 Task: Create a due date automation trigger when advanced on, 2 hours after a card is due add content with a name or a description not starting with resume.
Action: Mouse moved to (1261, 86)
Screenshot: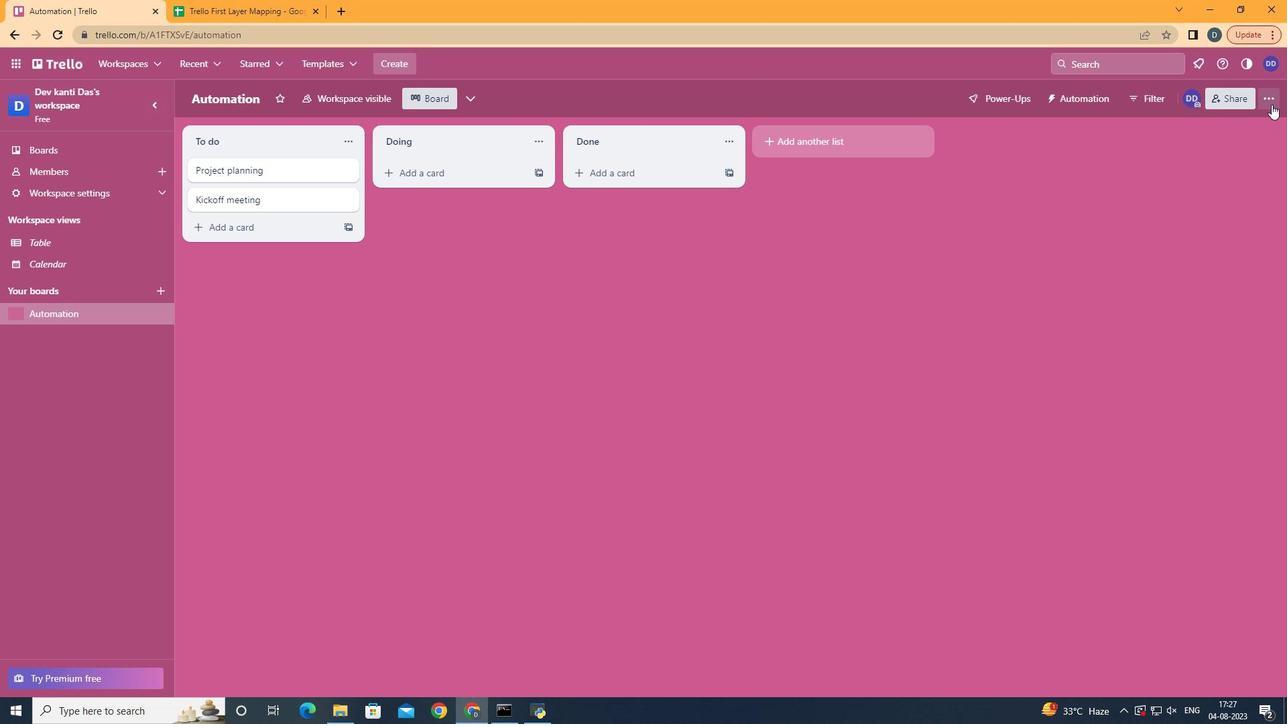 
Action: Mouse pressed left at (1261, 86)
Screenshot: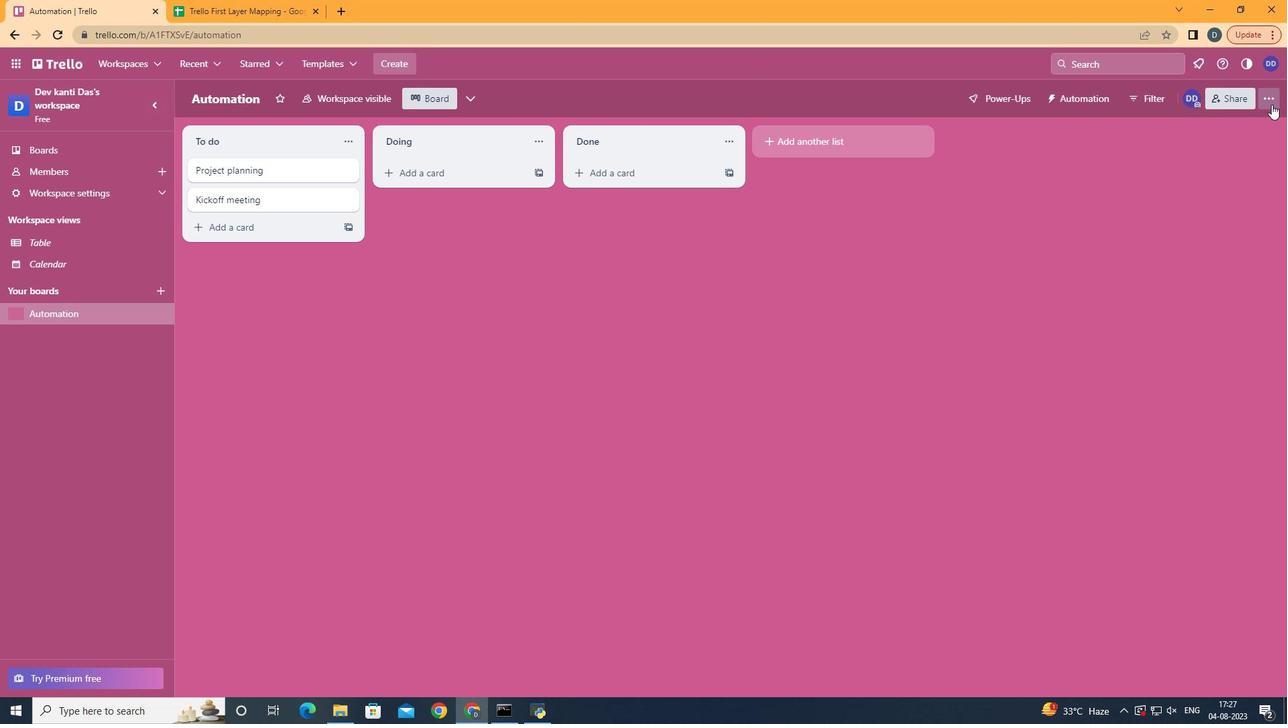 
Action: Mouse moved to (1151, 278)
Screenshot: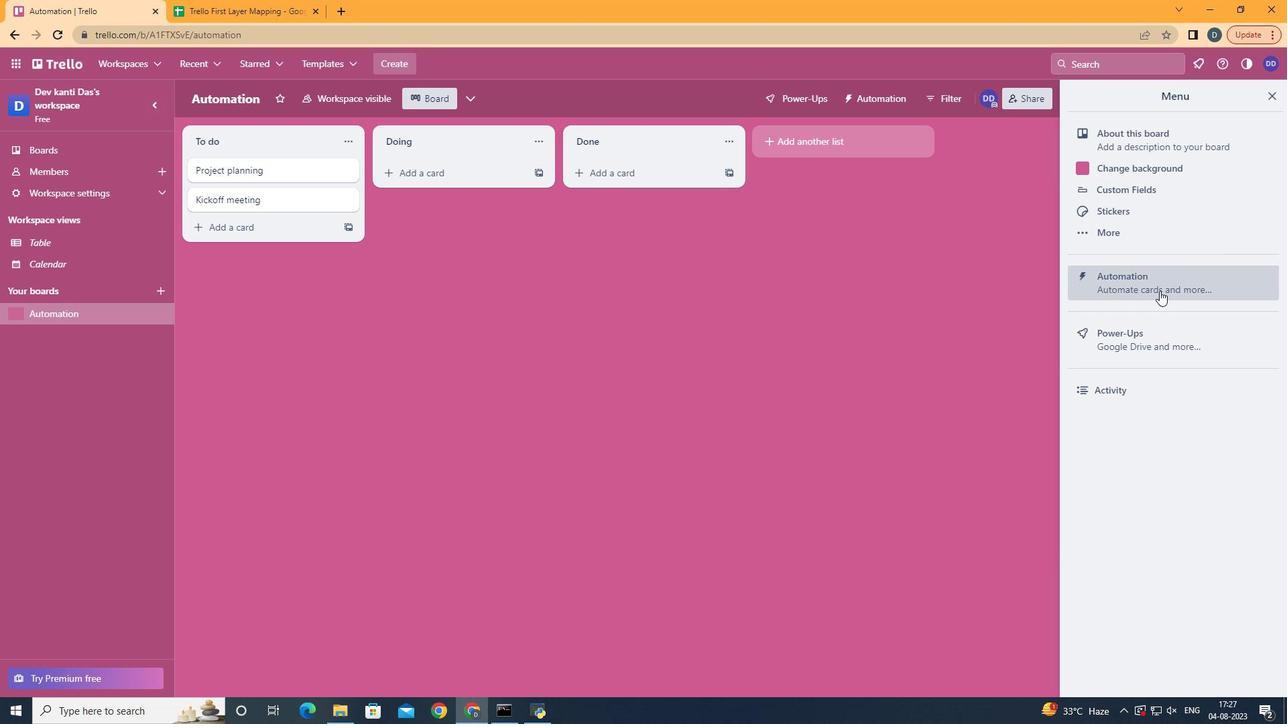 
Action: Mouse pressed left at (1151, 278)
Screenshot: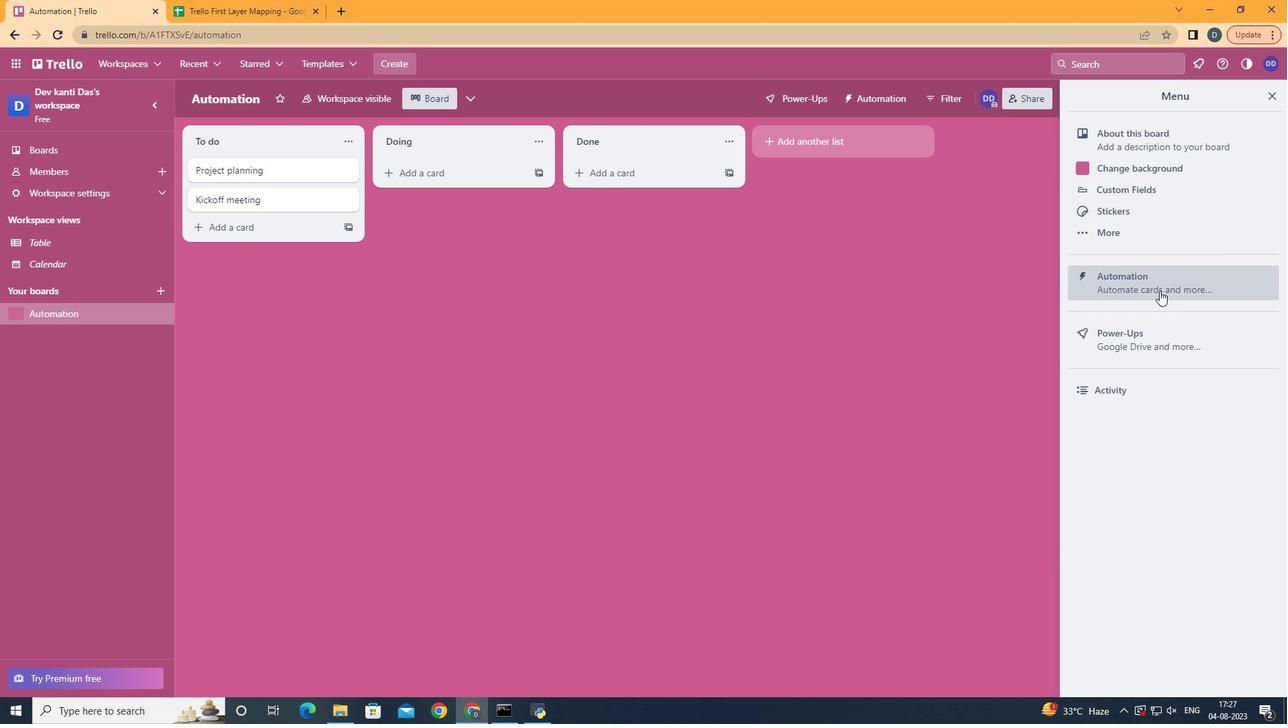 
Action: Mouse moved to (283, 248)
Screenshot: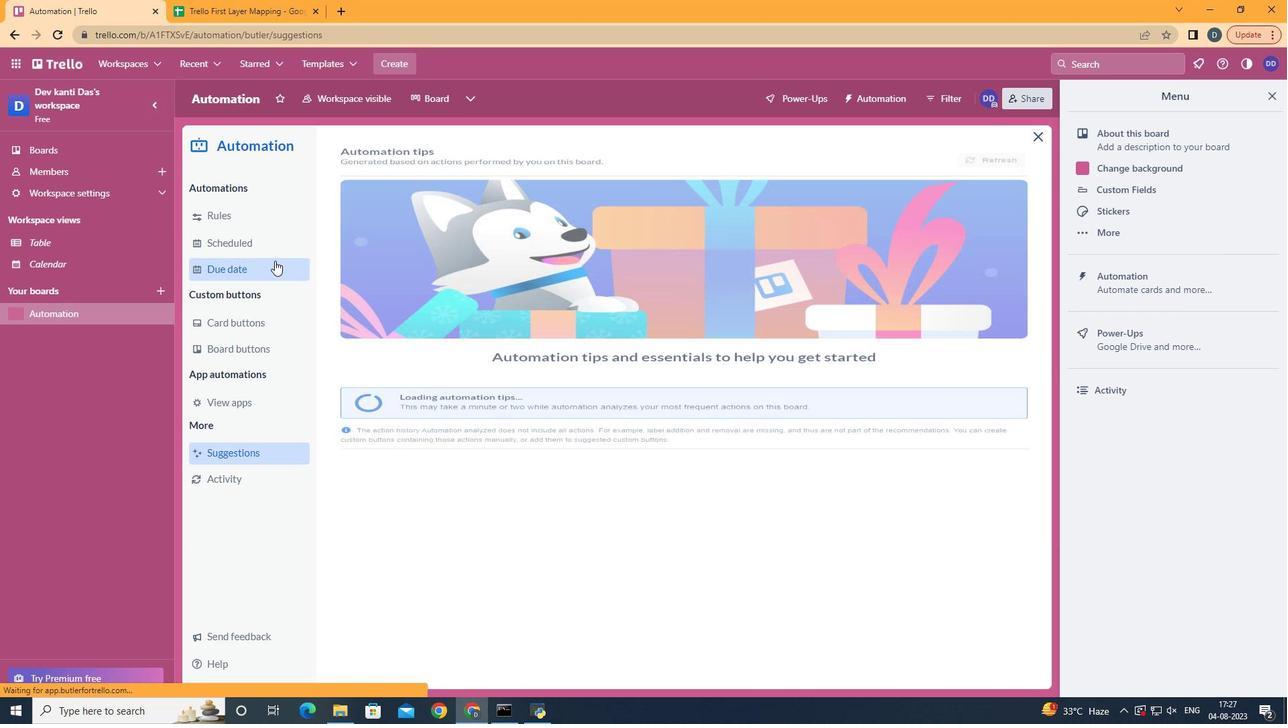 
Action: Mouse pressed left at (283, 248)
Screenshot: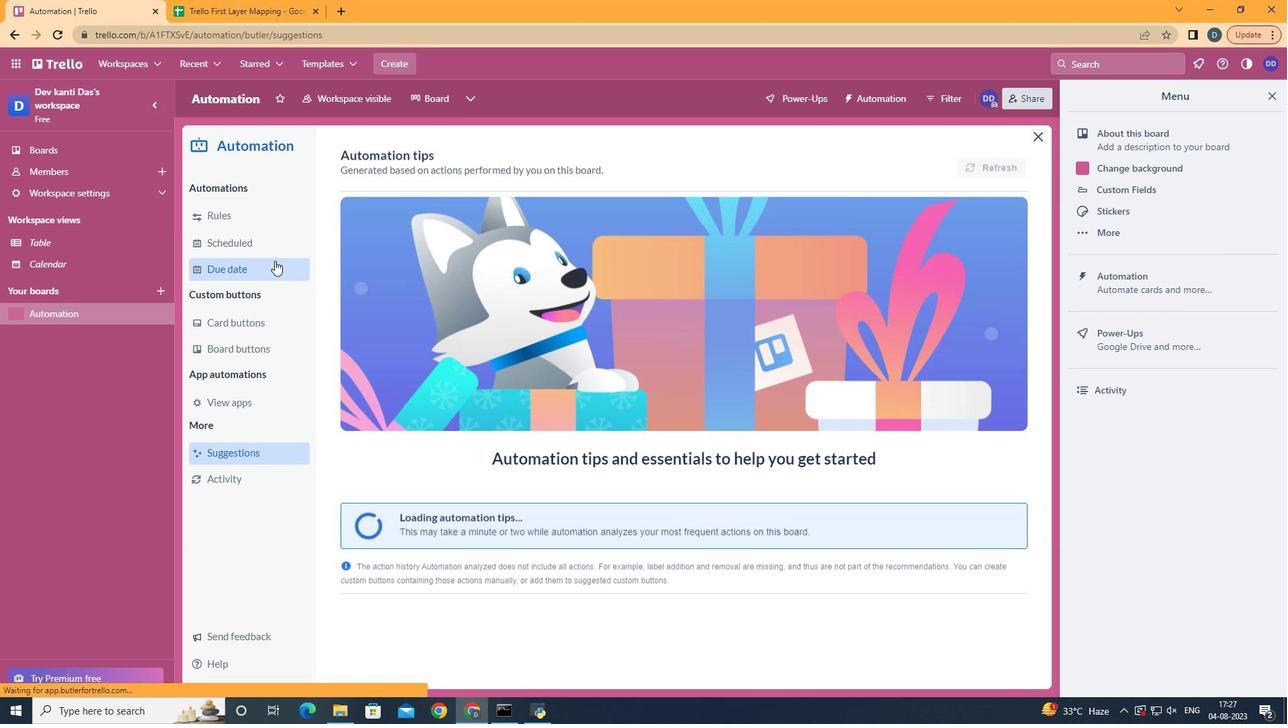 
Action: Mouse moved to (947, 146)
Screenshot: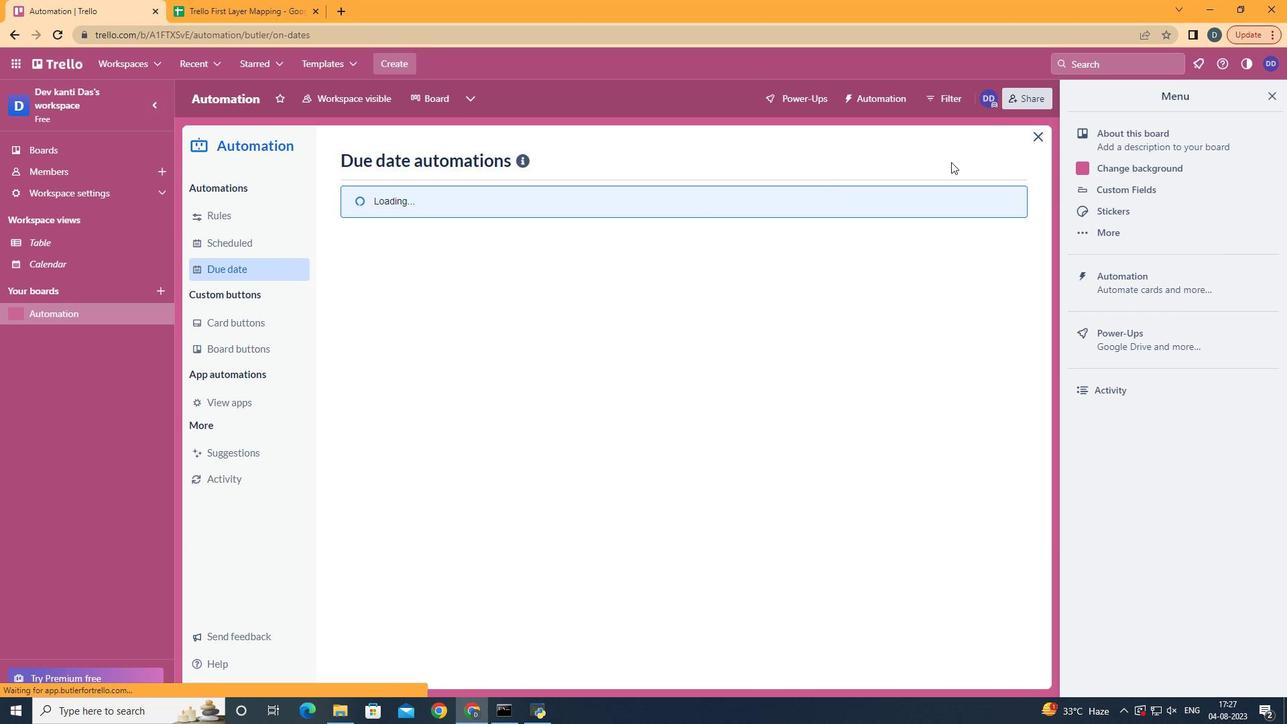 
Action: Mouse pressed left at (947, 146)
Screenshot: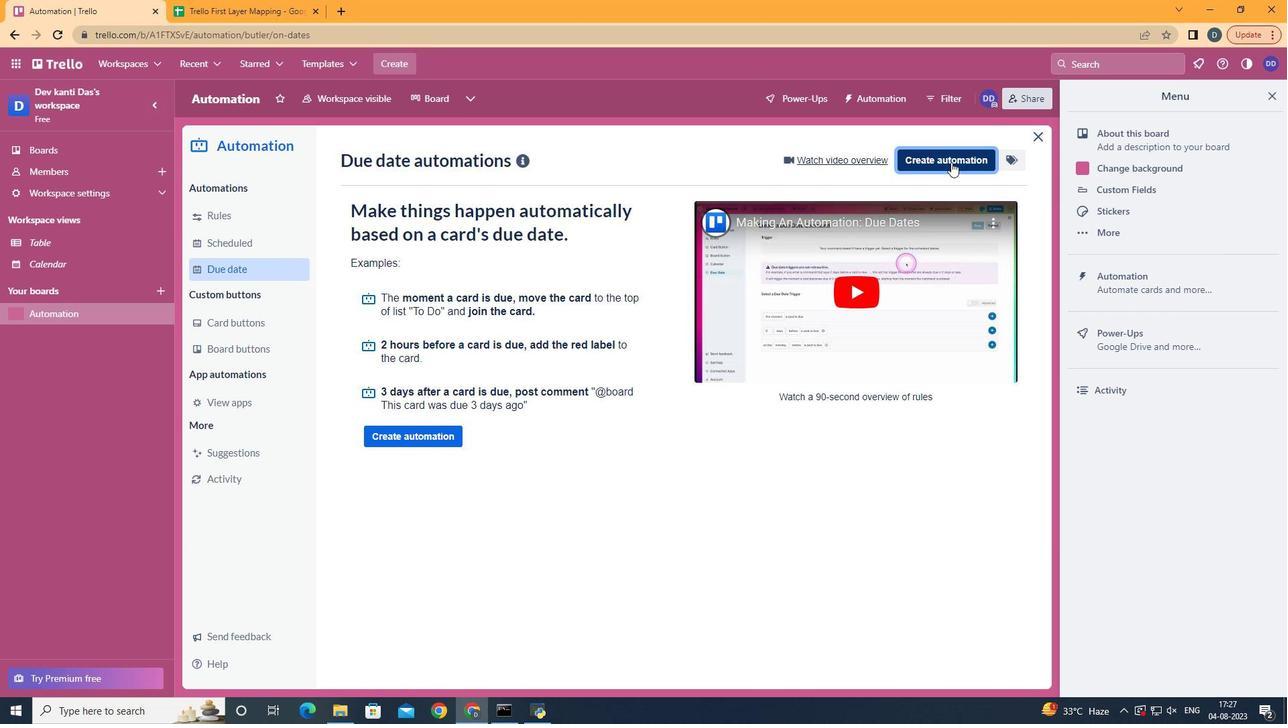 
Action: Mouse moved to (708, 287)
Screenshot: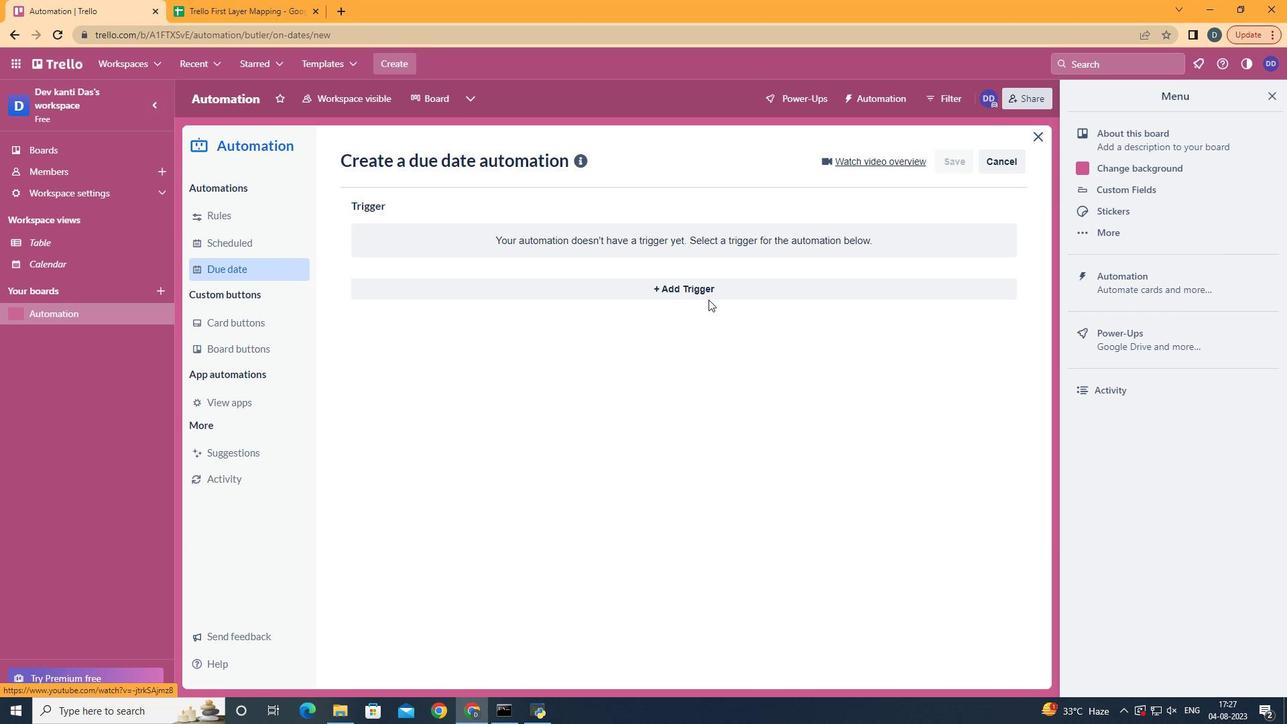 
Action: Mouse pressed left at (708, 287)
Screenshot: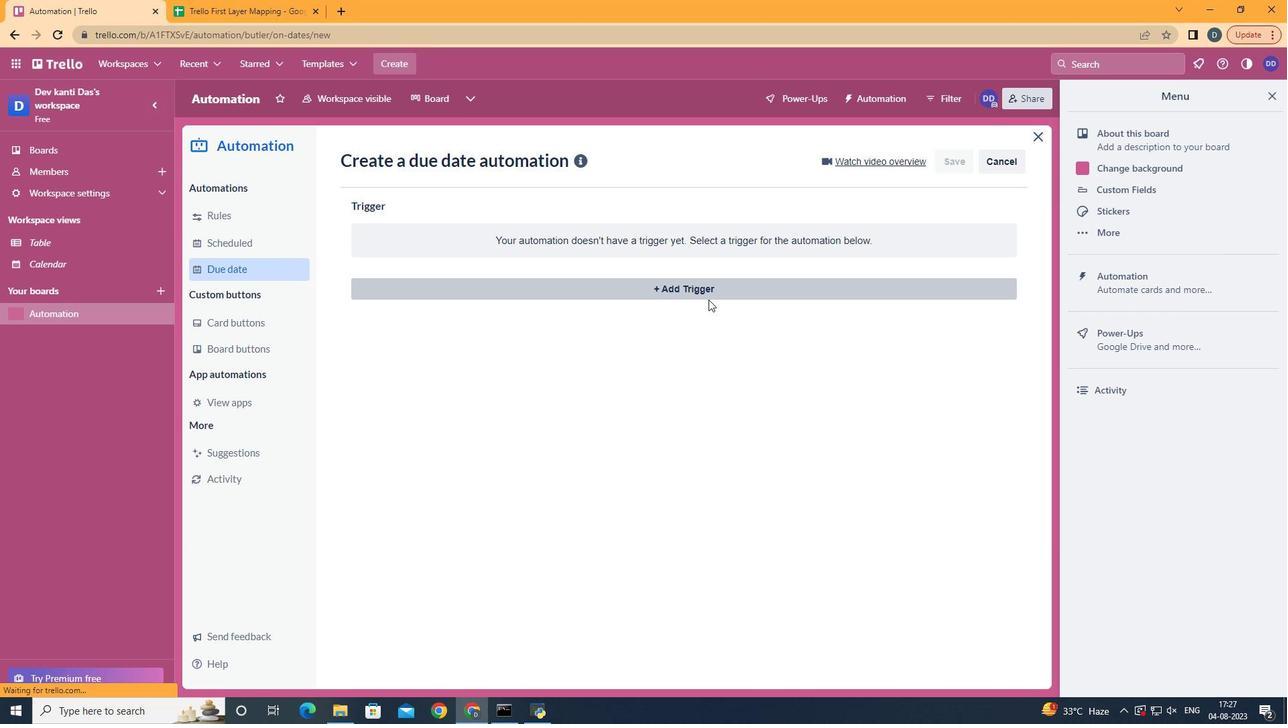 
Action: Mouse moved to (419, 565)
Screenshot: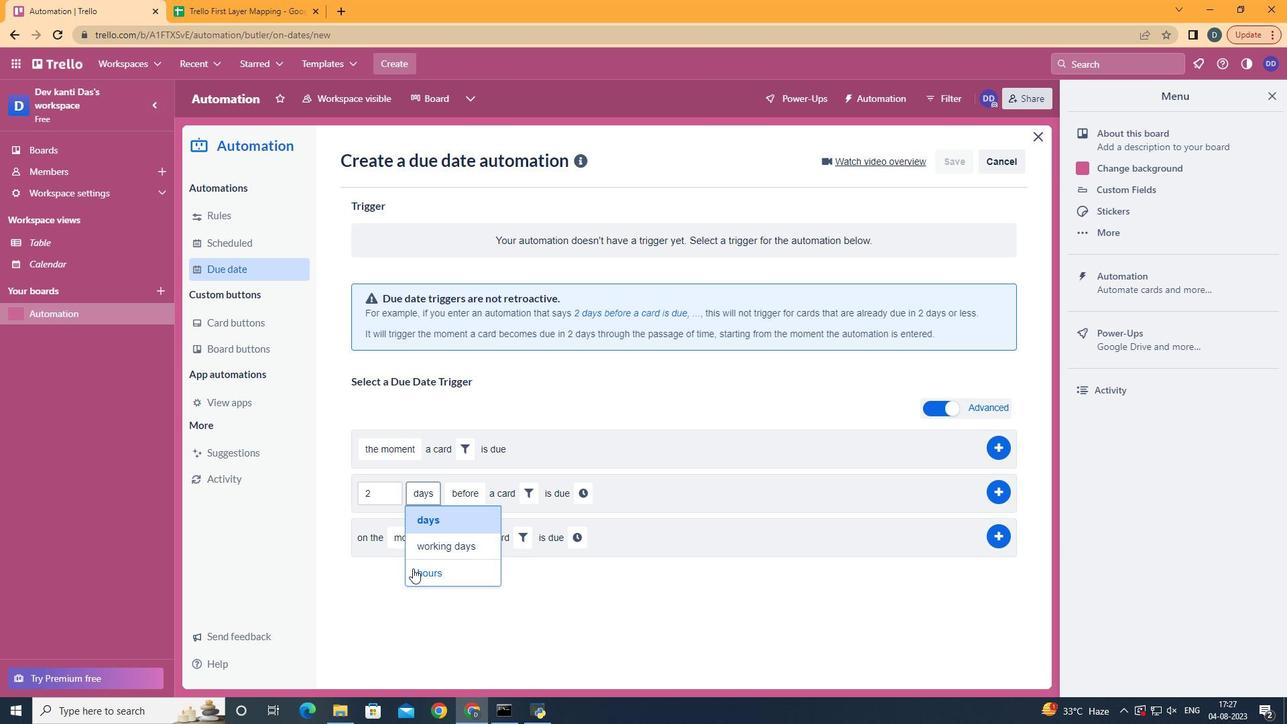 
Action: Mouse pressed left at (419, 565)
Screenshot: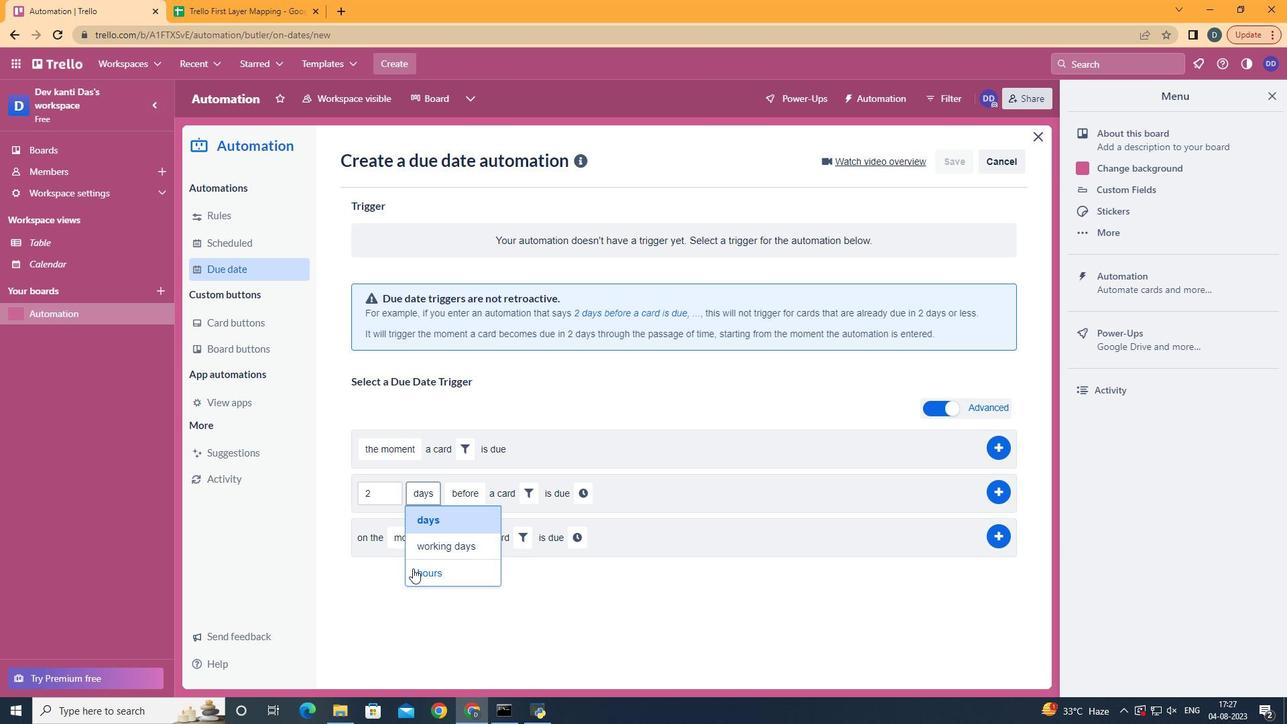 
Action: Mouse moved to (483, 545)
Screenshot: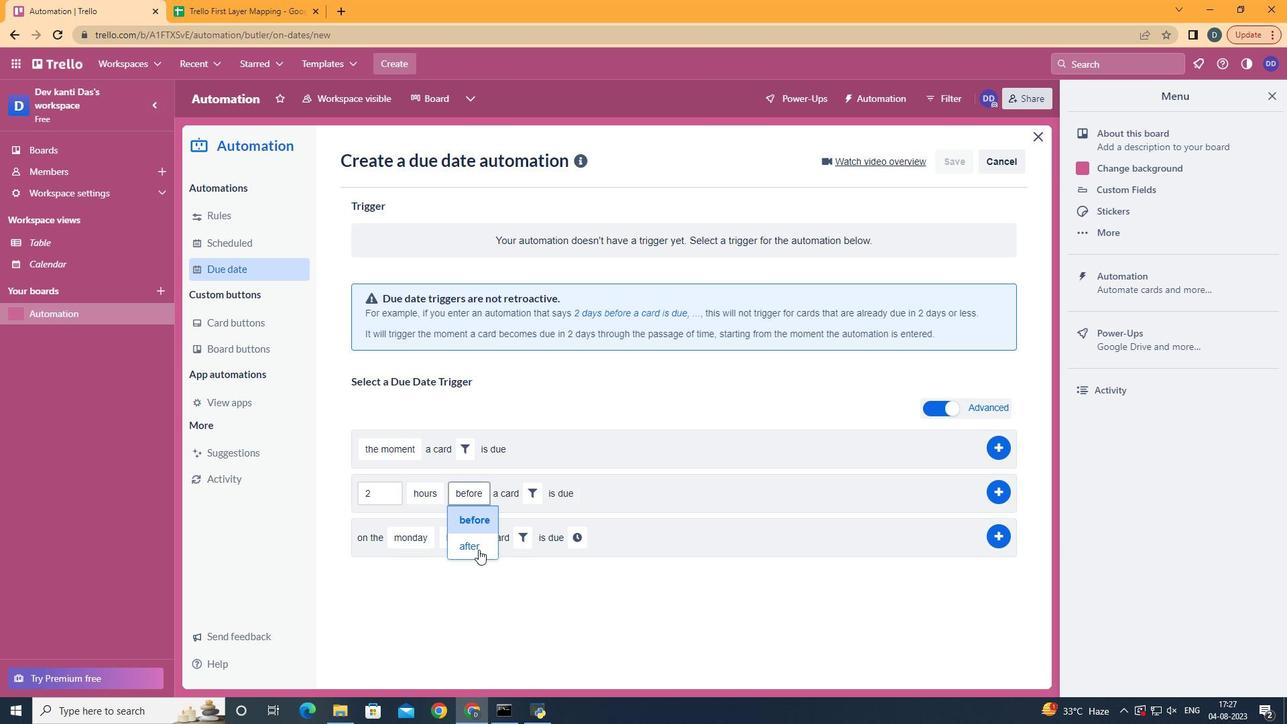 
Action: Mouse pressed left at (483, 545)
Screenshot: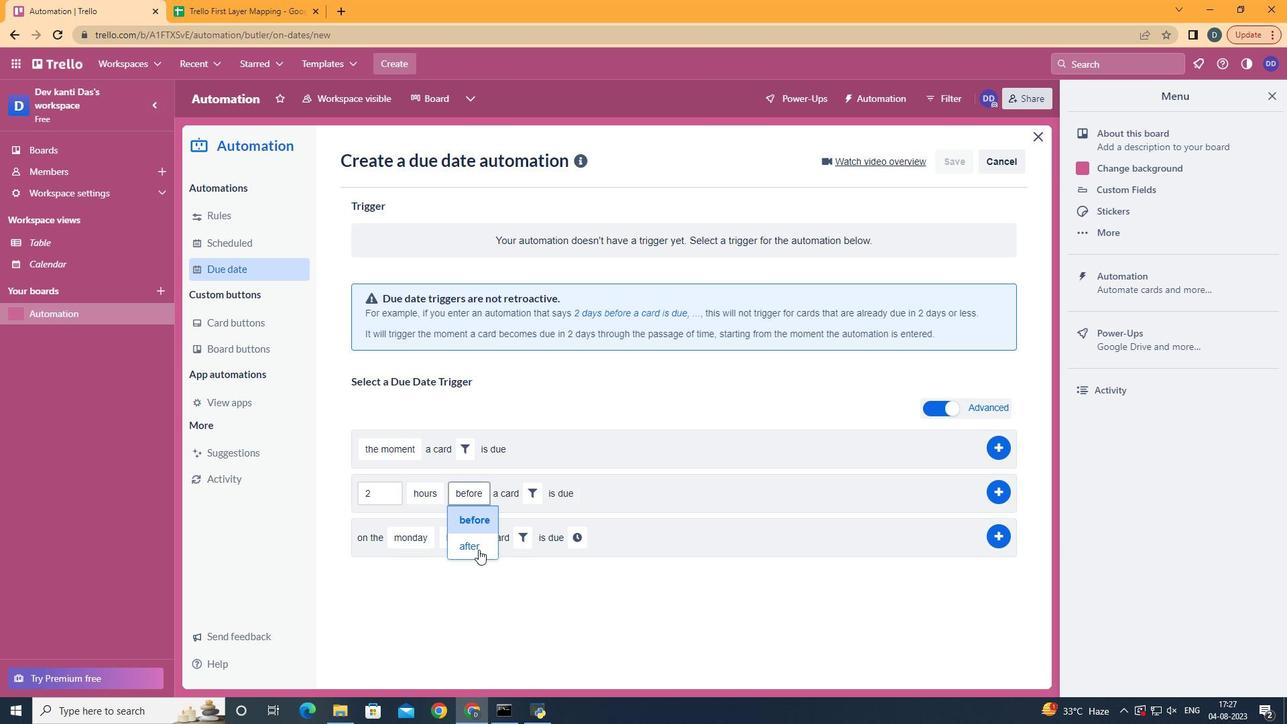 
Action: Mouse moved to (527, 484)
Screenshot: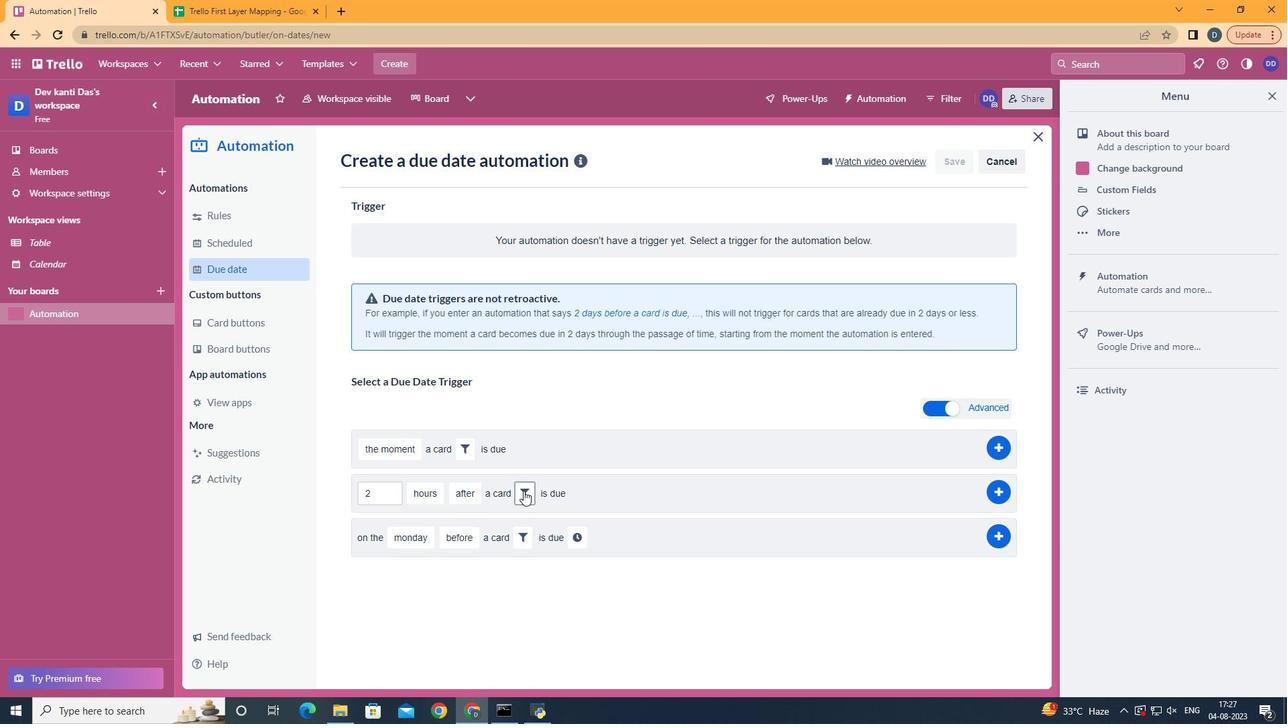 
Action: Mouse pressed left at (527, 484)
Screenshot: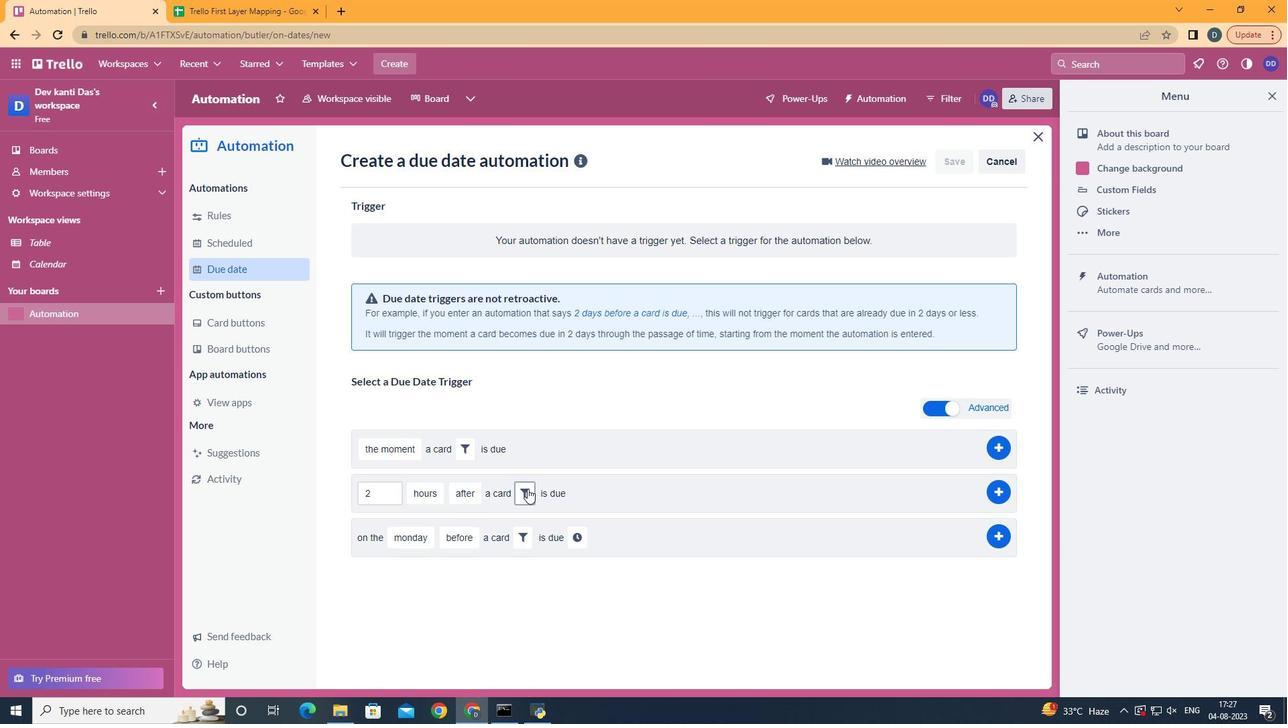 
Action: Mouse moved to (701, 531)
Screenshot: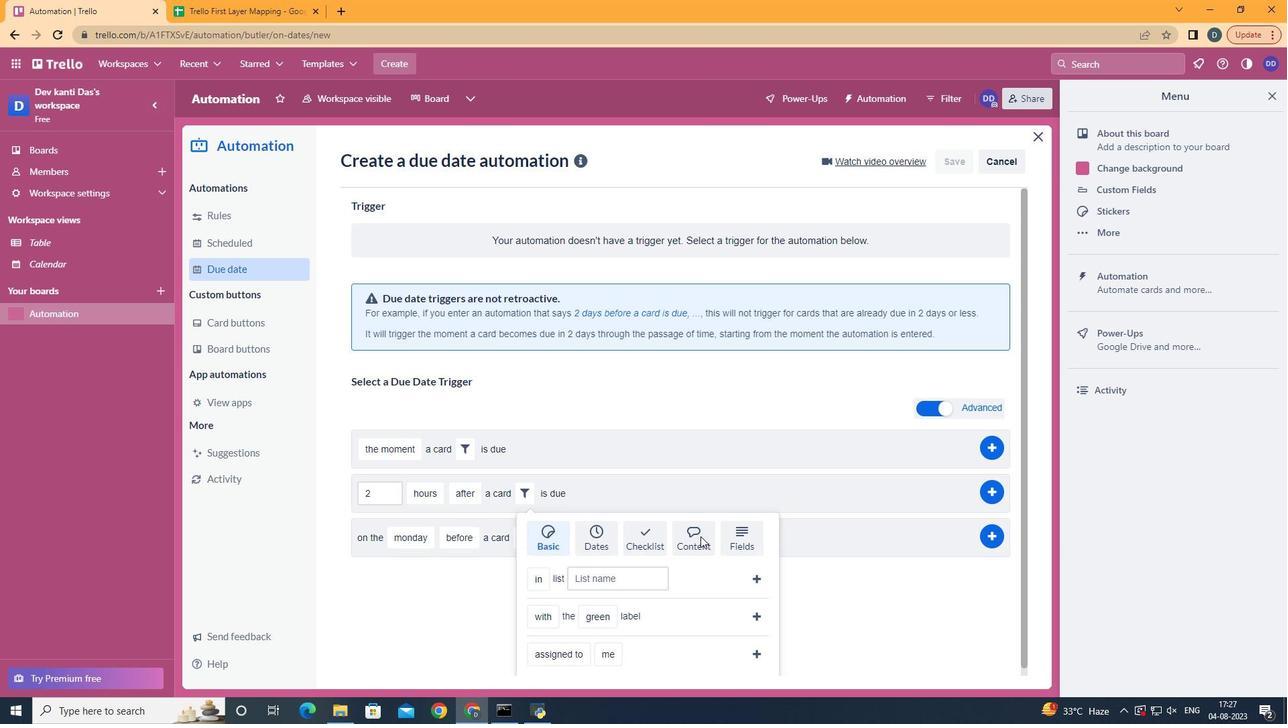 
Action: Mouse pressed left at (701, 531)
Screenshot: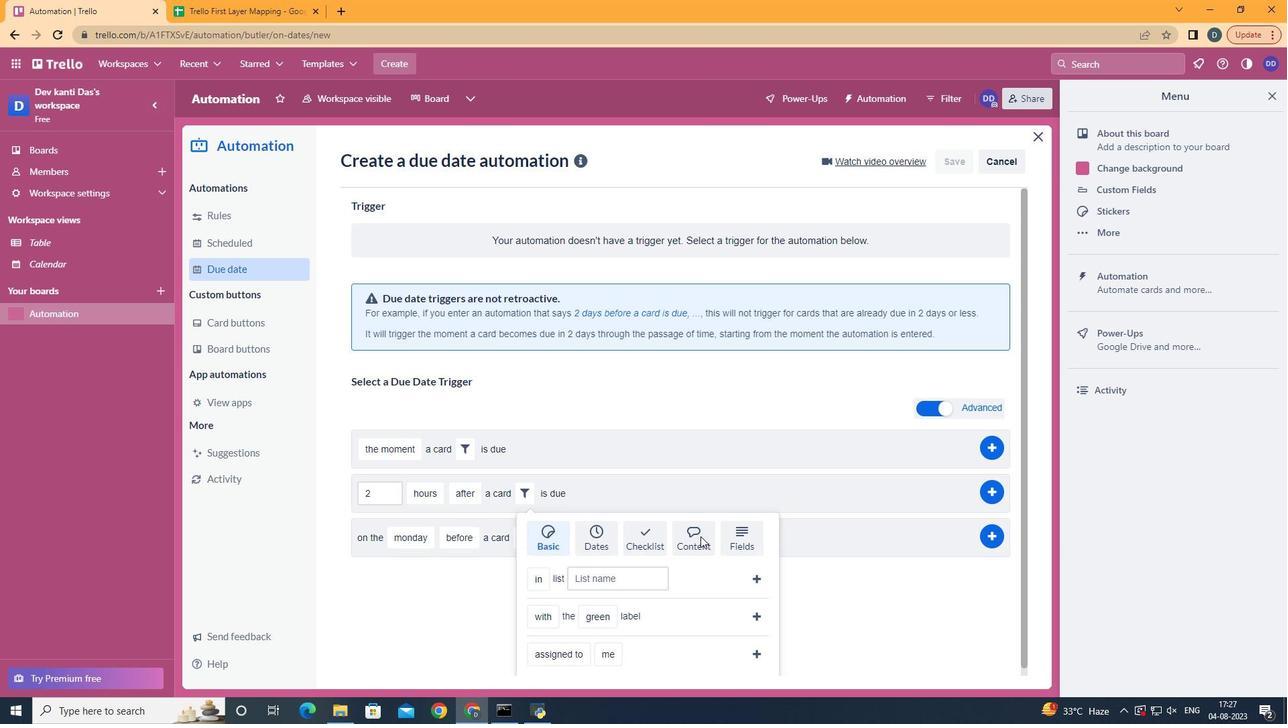 
Action: Mouse moved to (583, 659)
Screenshot: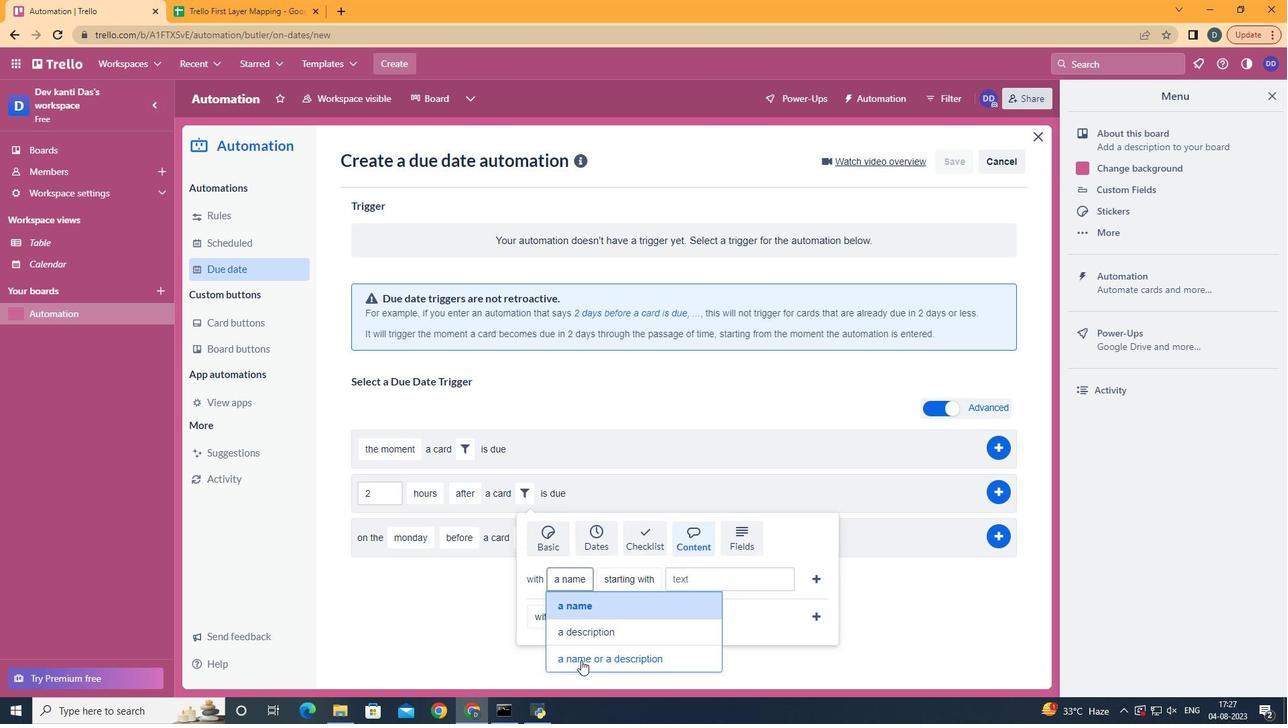 
Action: Mouse pressed left at (583, 659)
Screenshot: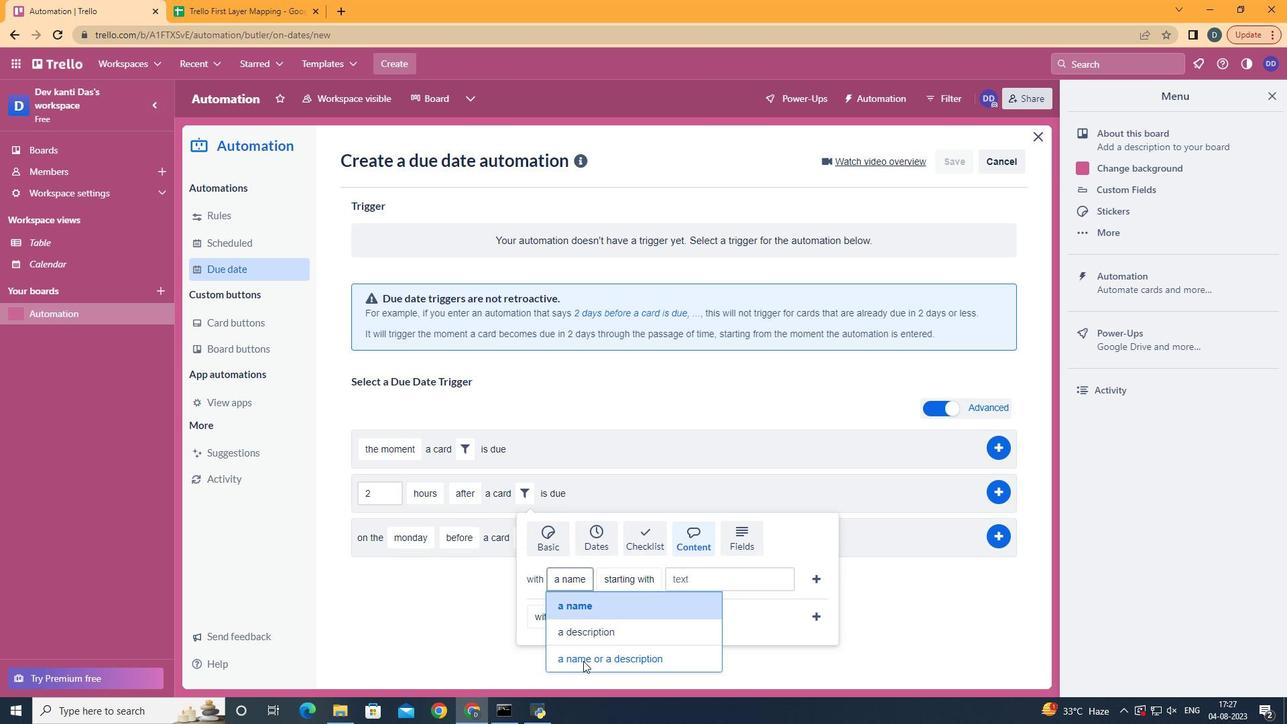 
Action: Mouse moved to (726, 492)
Screenshot: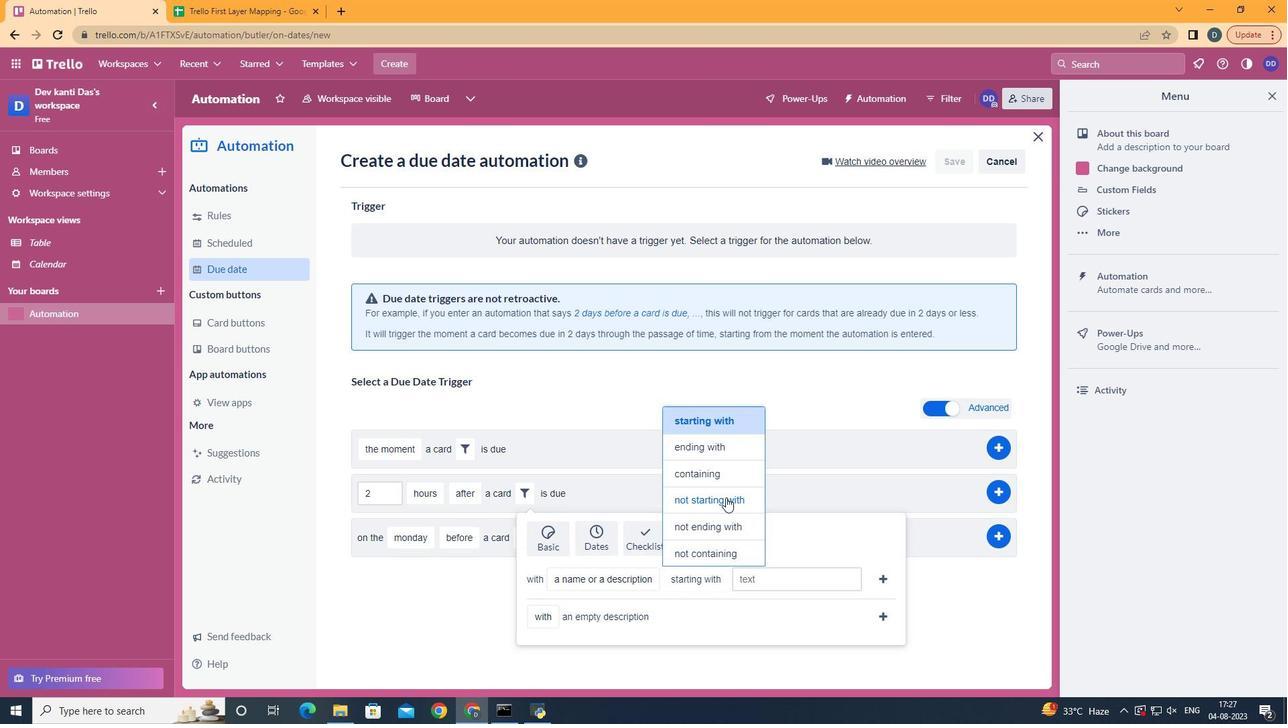 
Action: Mouse pressed left at (726, 492)
Screenshot: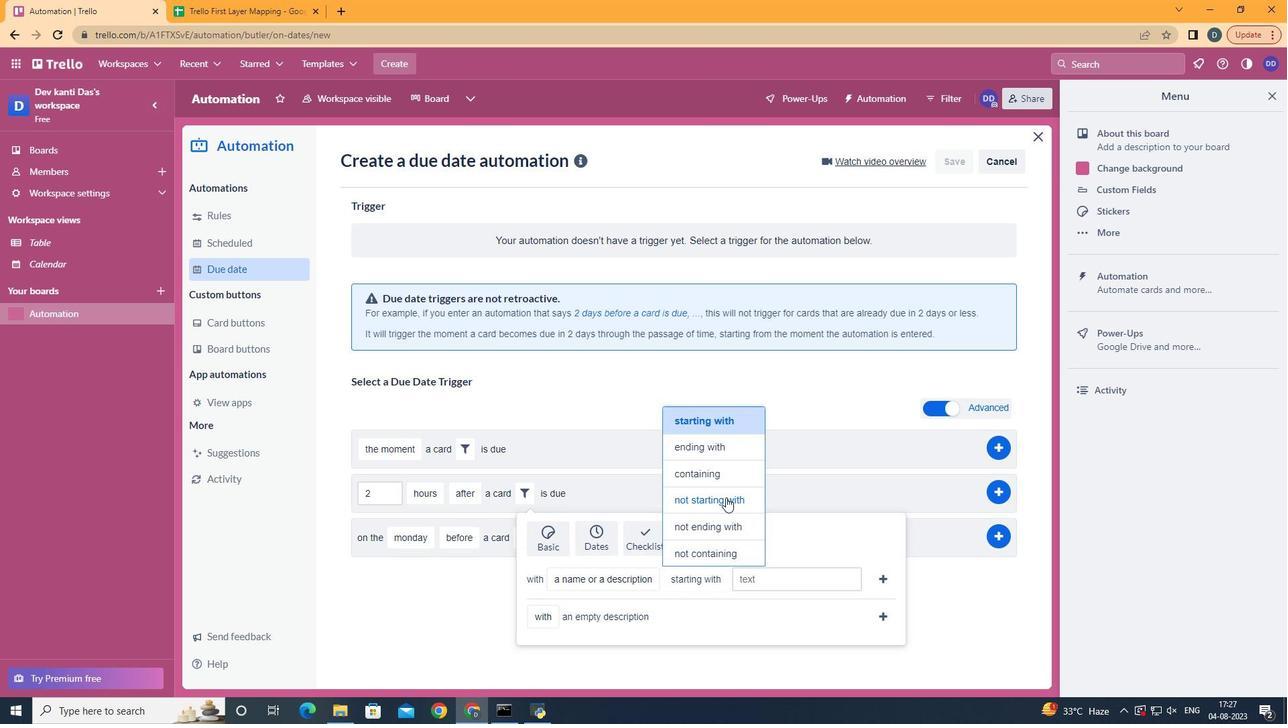 
Action: Mouse moved to (782, 577)
Screenshot: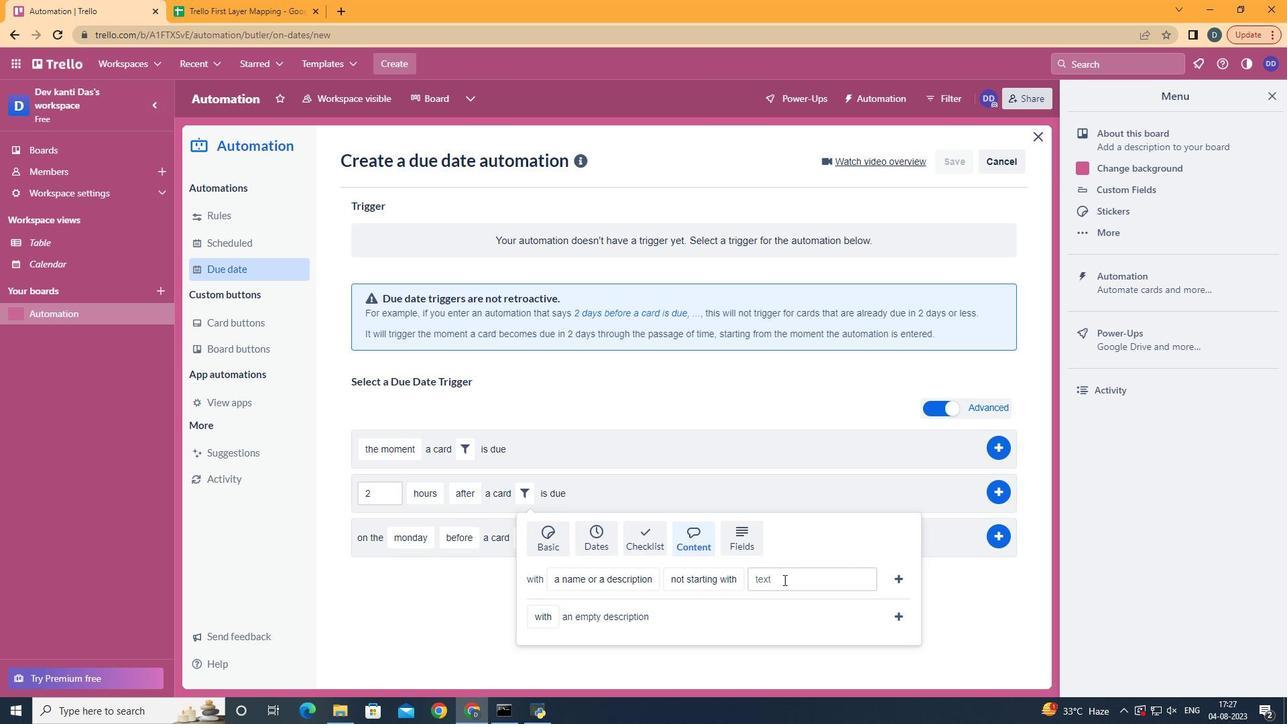 
Action: Mouse pressed left at (782, 577)
Screenshot: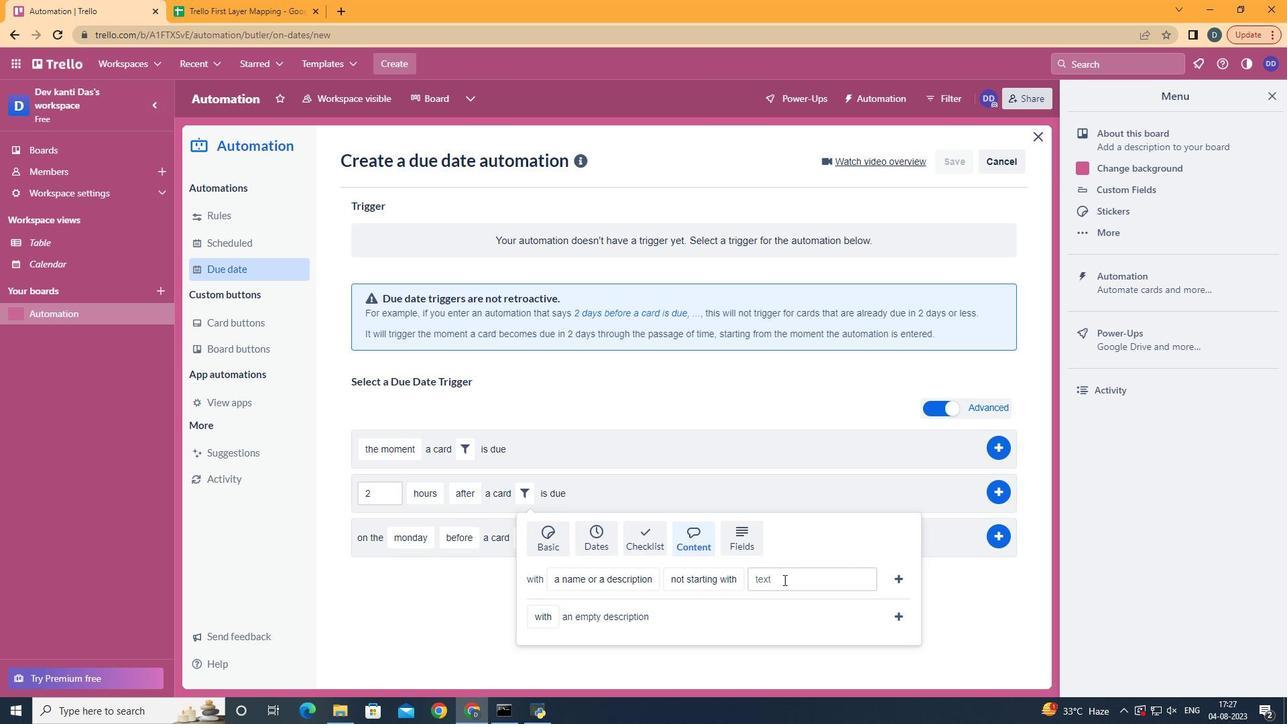 
Action: Key pressed resume
Screenshot: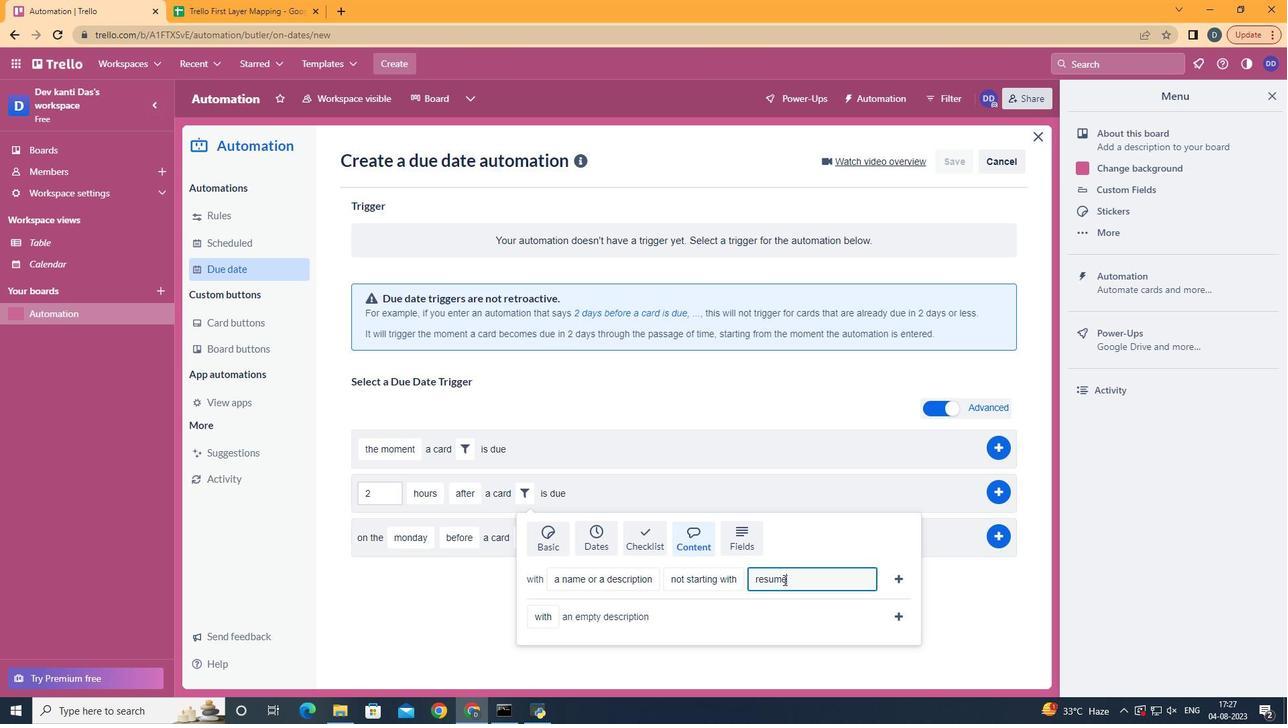 
Action: Mouse moved to (903, 573)
Screenshot: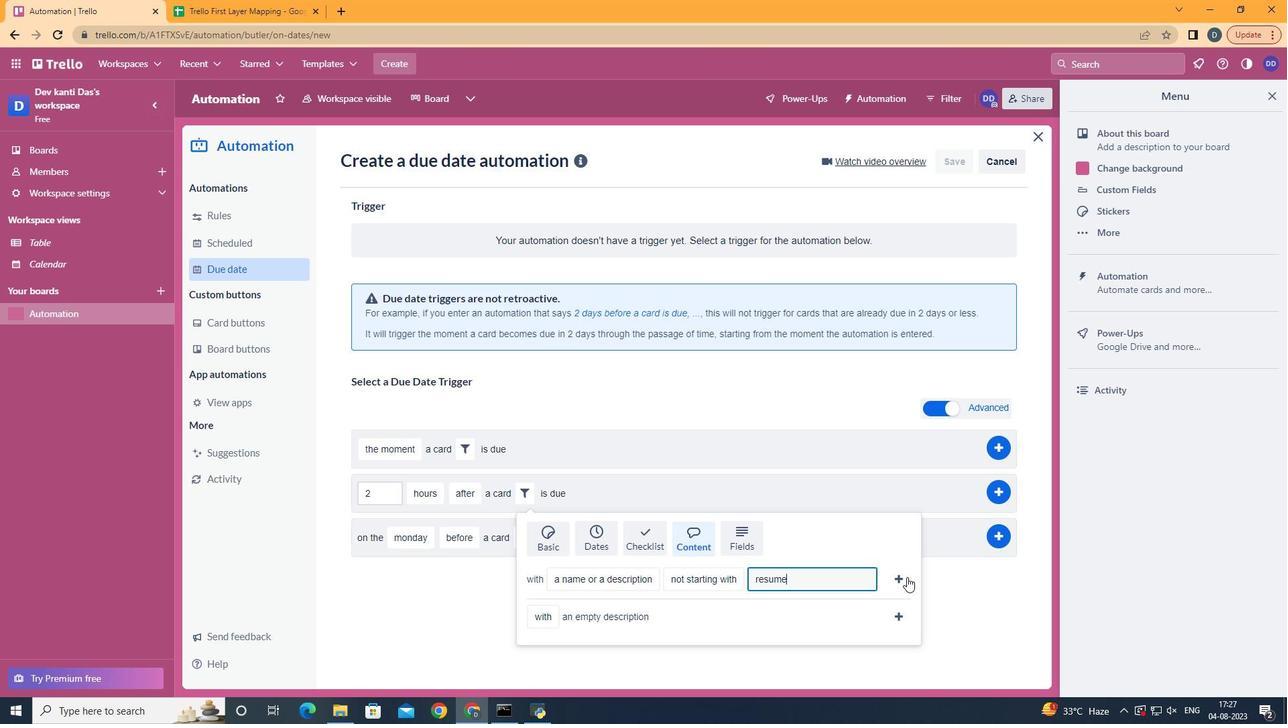 
Action: Mouse pressed left at (903, 573)
Screenshot: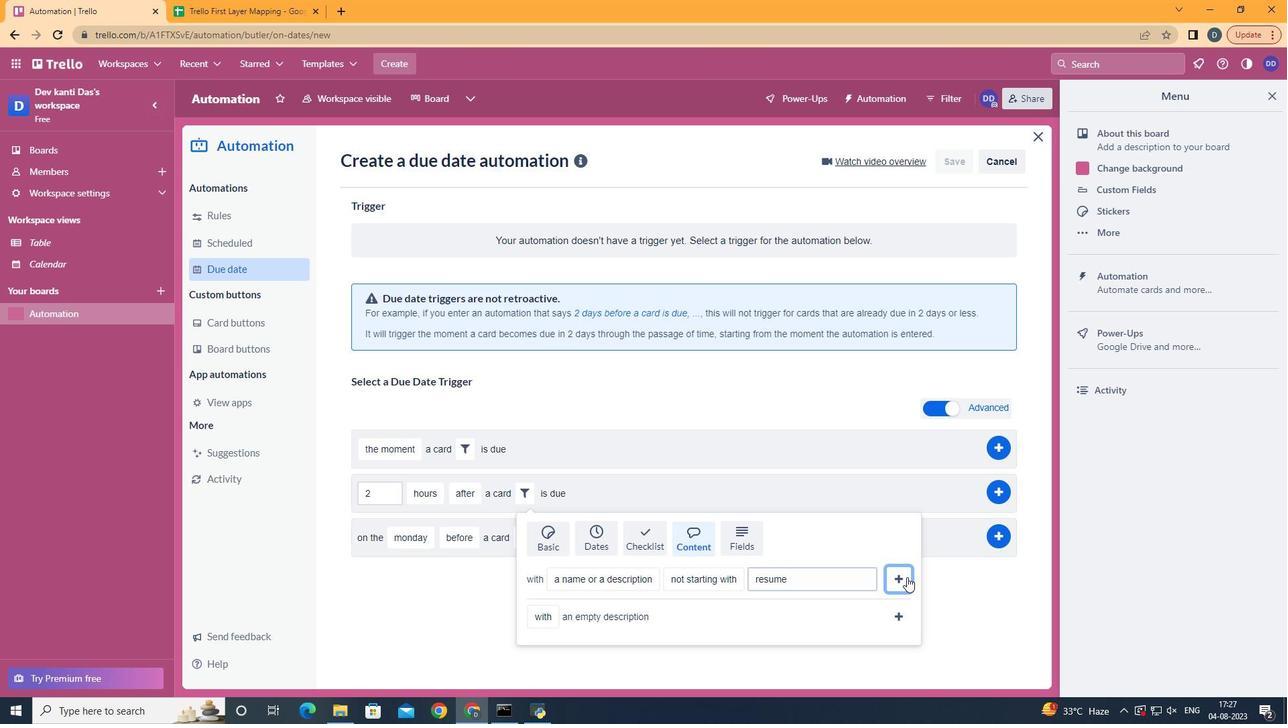 
Action: Mouse moved to (1003, 488)
Screenshot: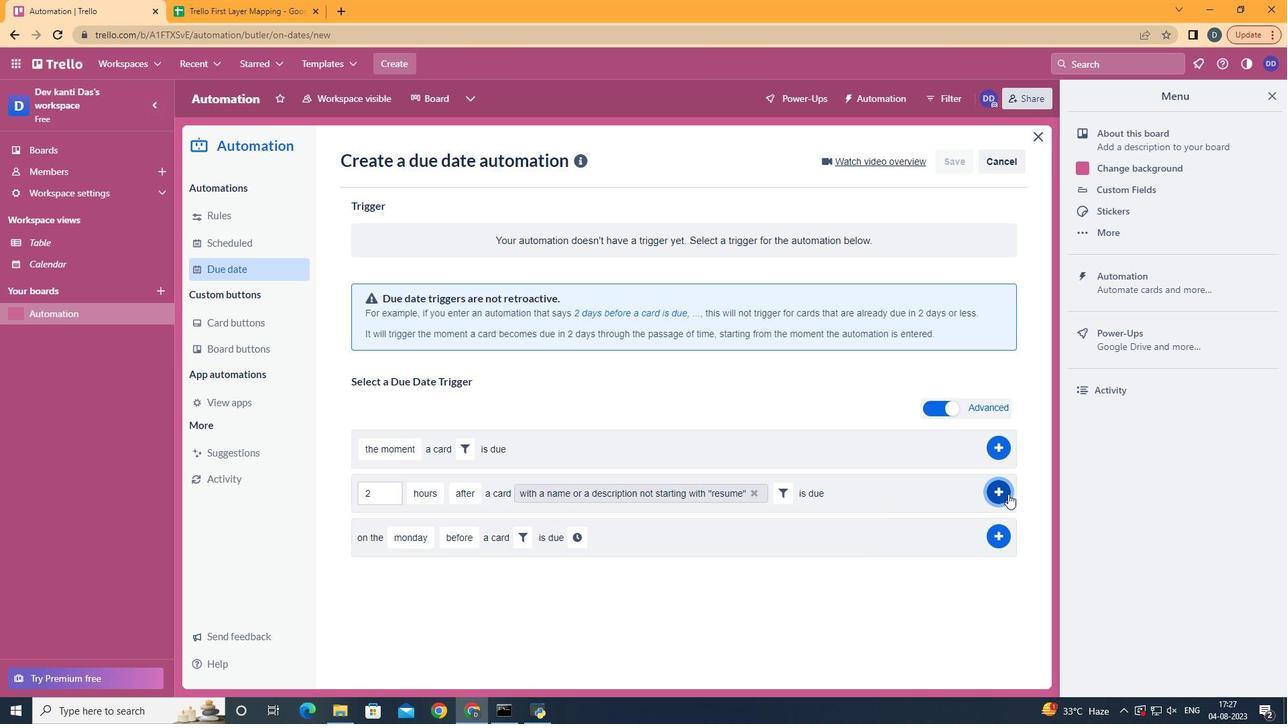 
Action: Mouse pressed left at (1003, 488)
Screenshot: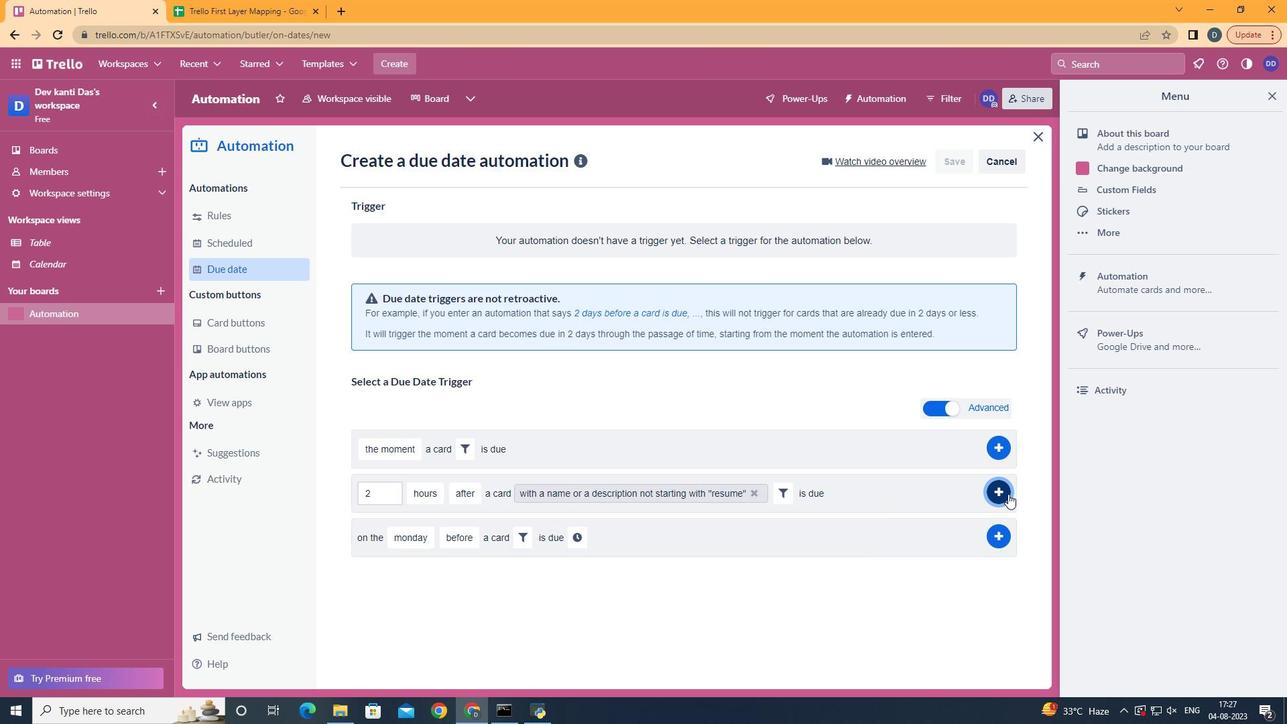 
Action: Mouse moved to (697, 229)
Screenshot: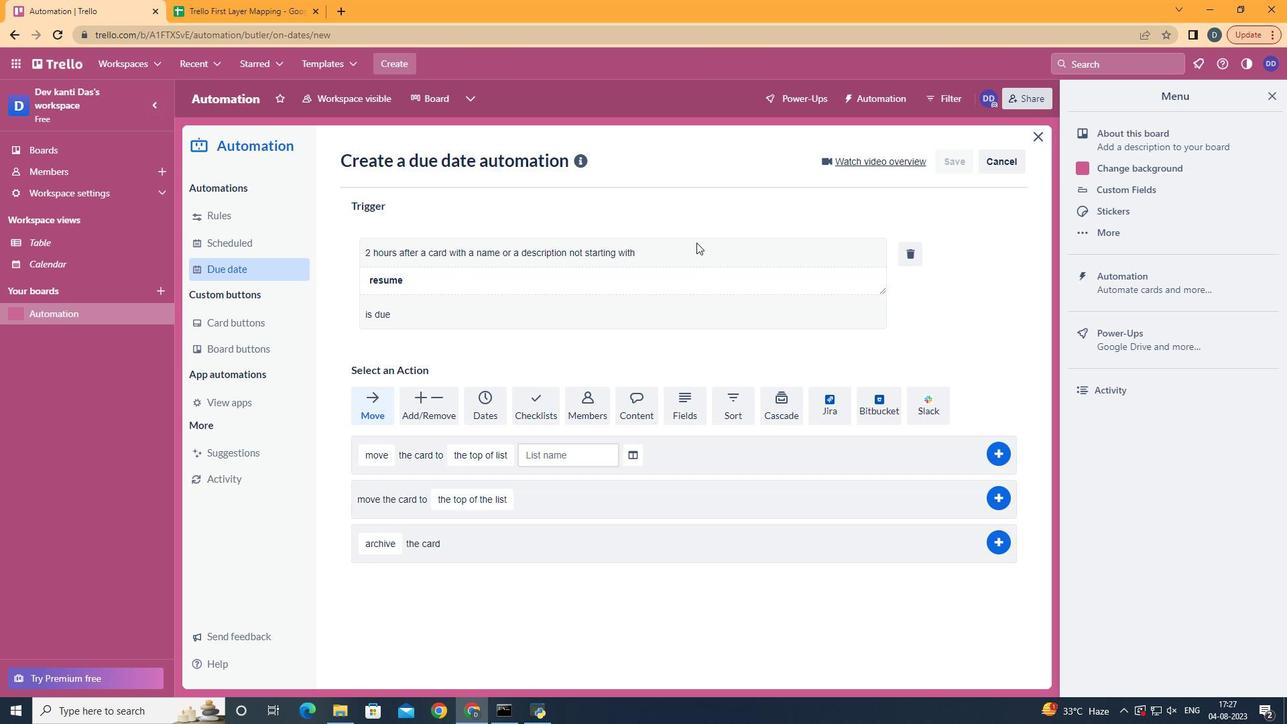 
